 Task: Use the audio channel remapper to remap the "Left" to "Rear right".
Action: Mouse moved to (94, 17)
Screenshot: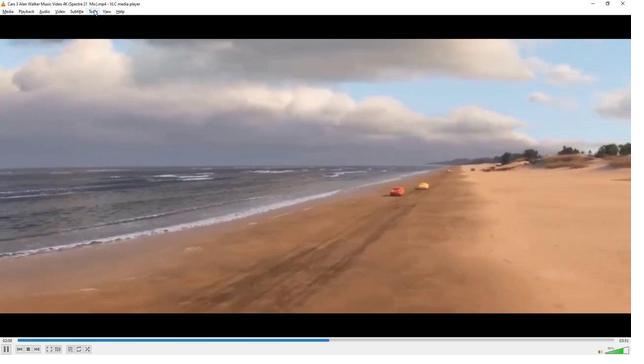
Action: Mouse pressed left at (94, 17)
Screenshot: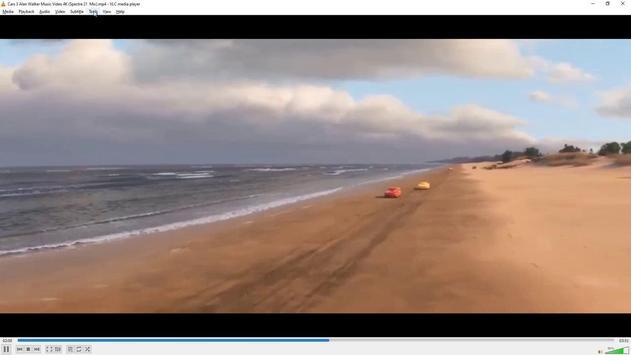 
Action: Mouse moved to (115, 92)
Screenshot: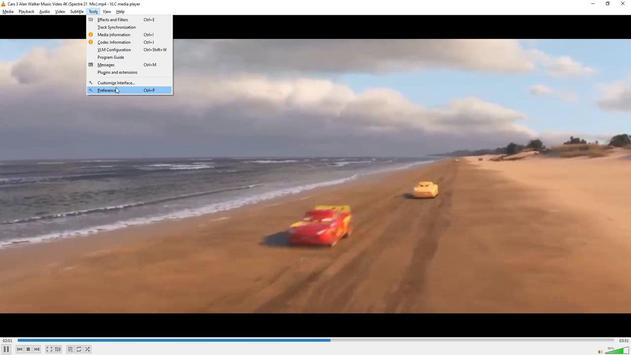 
Action: Mouse pressed left at (115, 92)
Screenshot: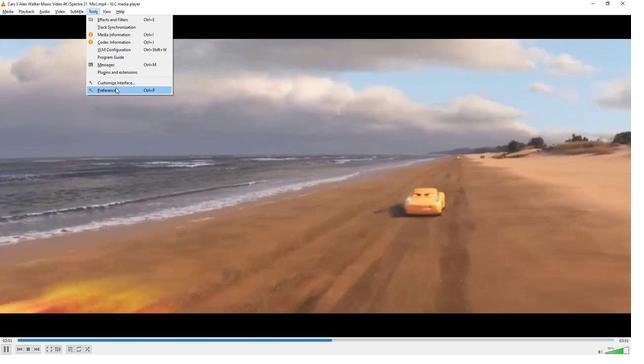 
Action: Mouse moved to (185, 263)
Screenshot: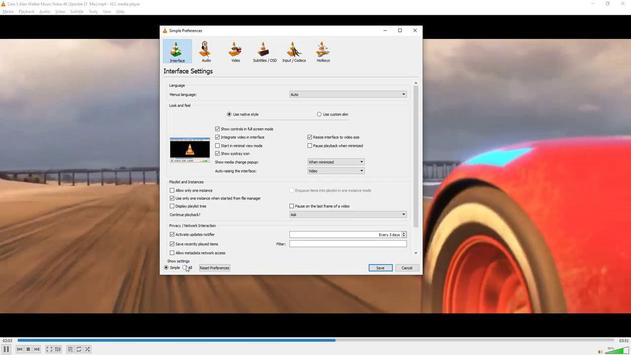 
Action: Mouse pressed left at (185, 263)
Screenshot: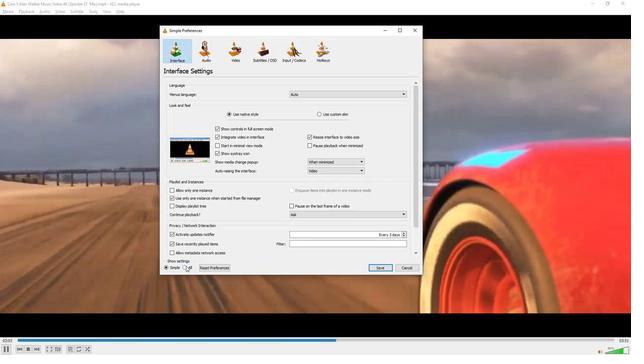 
Action: Mouse moved to (174, 122)
Screenshot: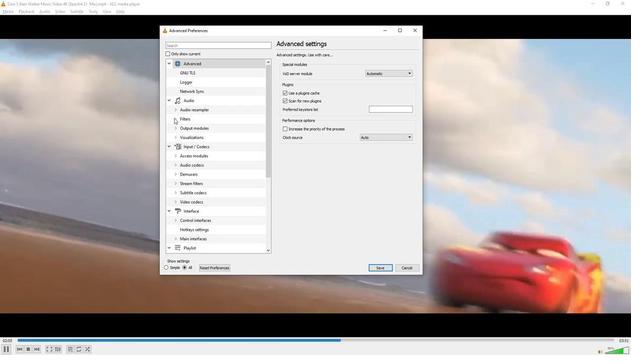 
Action: Mouse pressed left at (174, 122)
Screenshot: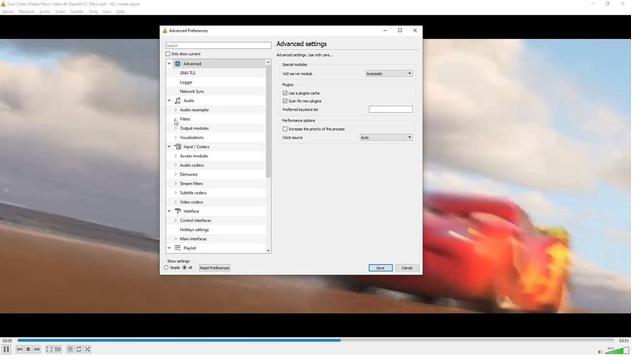 
Action: Mouse moved to (194, 209)
Screenshot: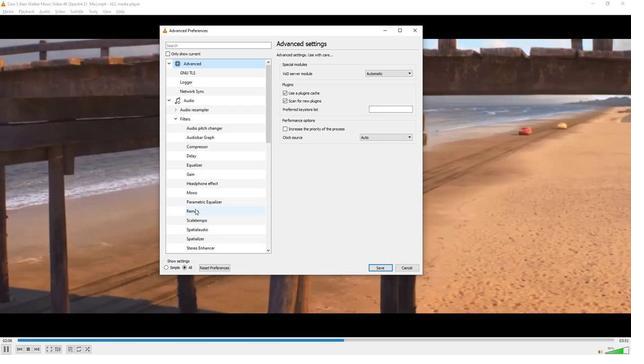 
Action: Mouse pressed left at (194, 209)
Screenshot: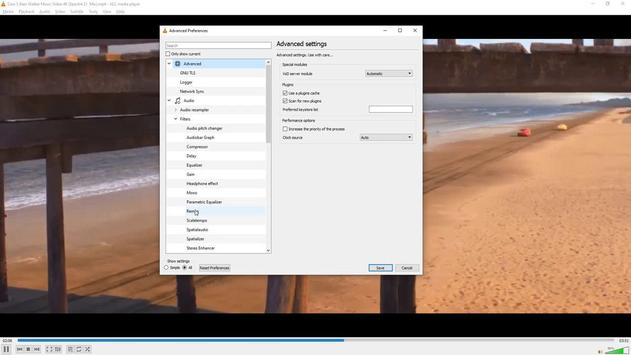 
Action: Mouse moved to (389, 69)
Screenshot: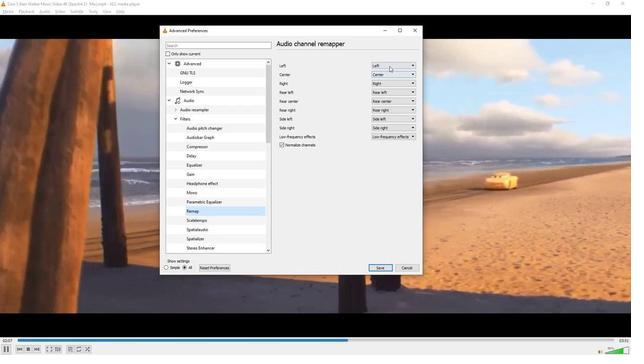 
Action: Mouse pressed left at (389, 69)
Screenshot: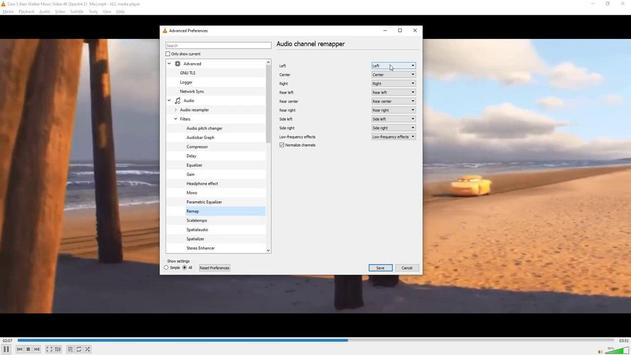 
Action: Mouse moved to (386, 95)
Screenshot: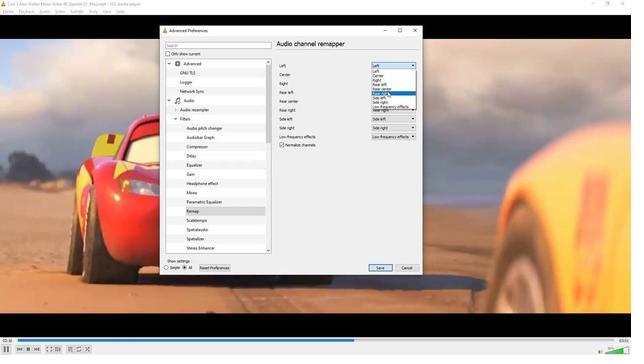
Action: Mouse pressed left at (386, 95)
Screenshot: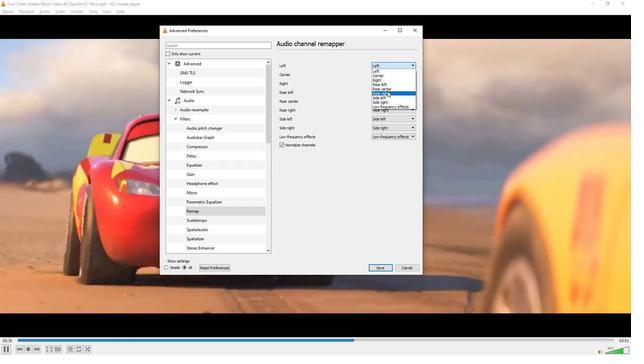 
Action: Mouse moved to (325, 206)
Screenshot: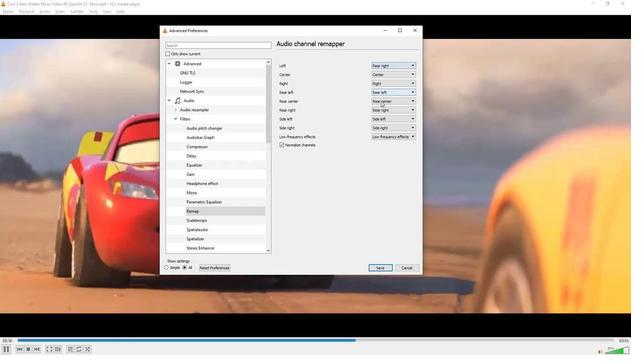
